 Task: Add "Software Engineer" in the job title.
Action: Mouse moved to (450, 268)
Screenshot: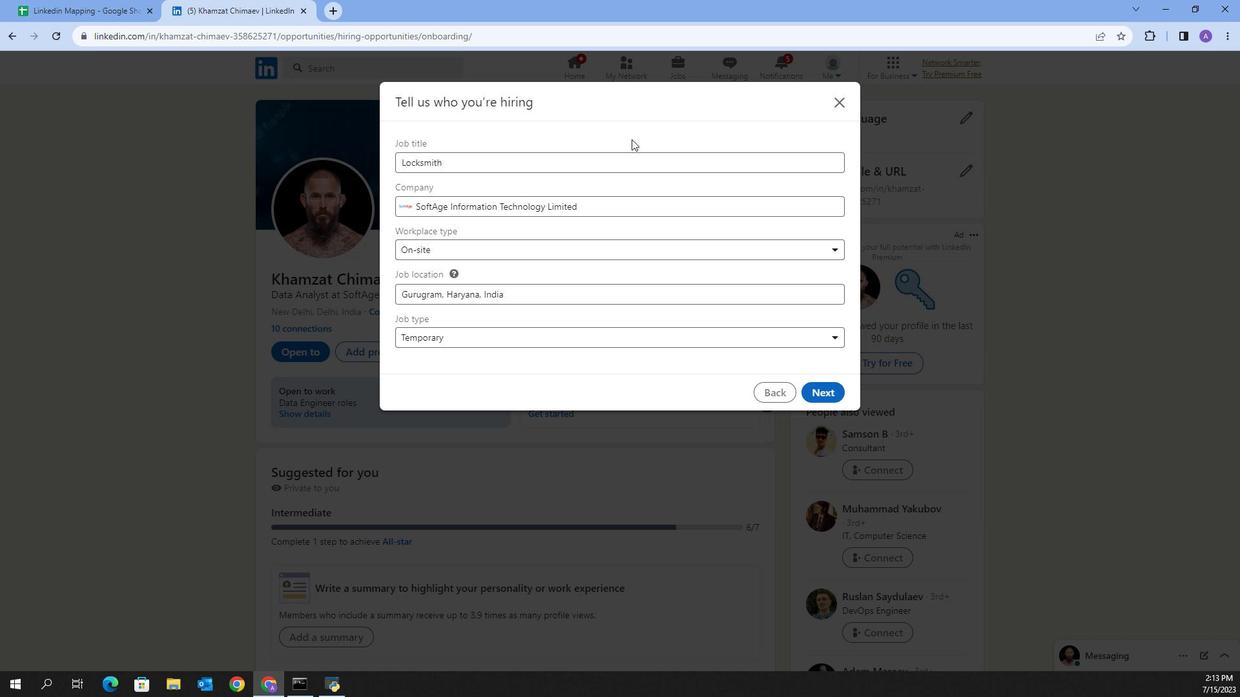 
Action: Mouse pressed left at (450, 268)
Screenshot: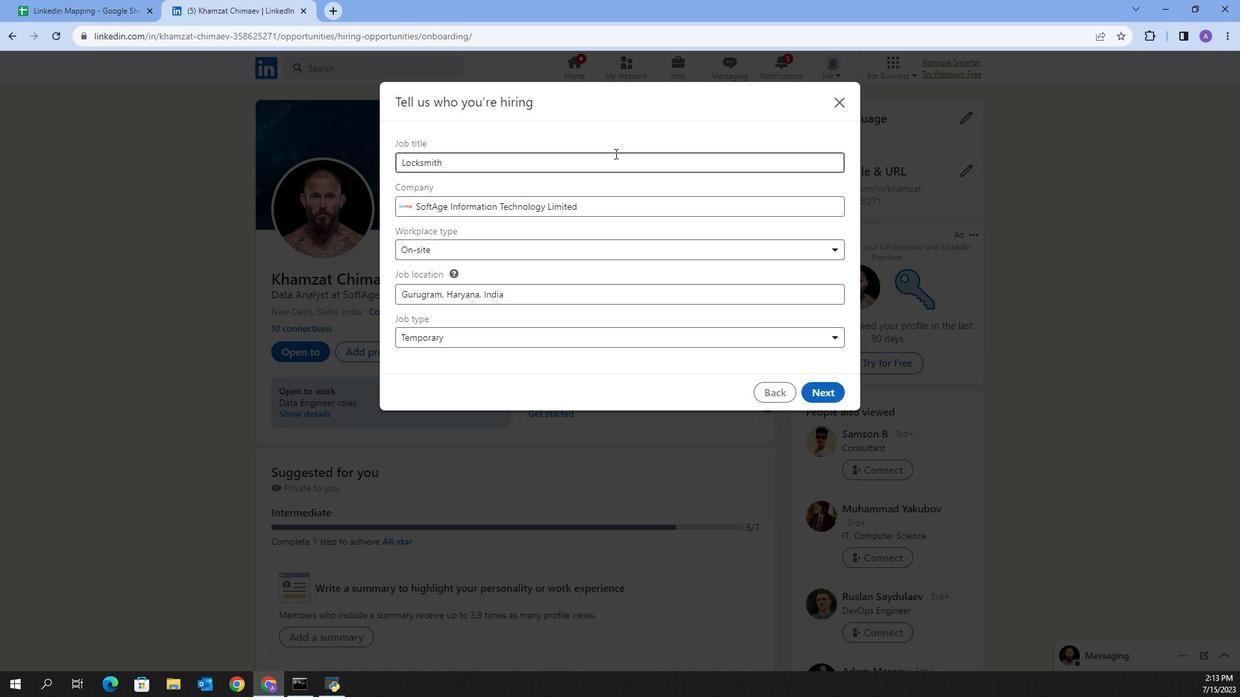 
Action: Key pressed ctrl+A<Key.shift>Software
Screenshot: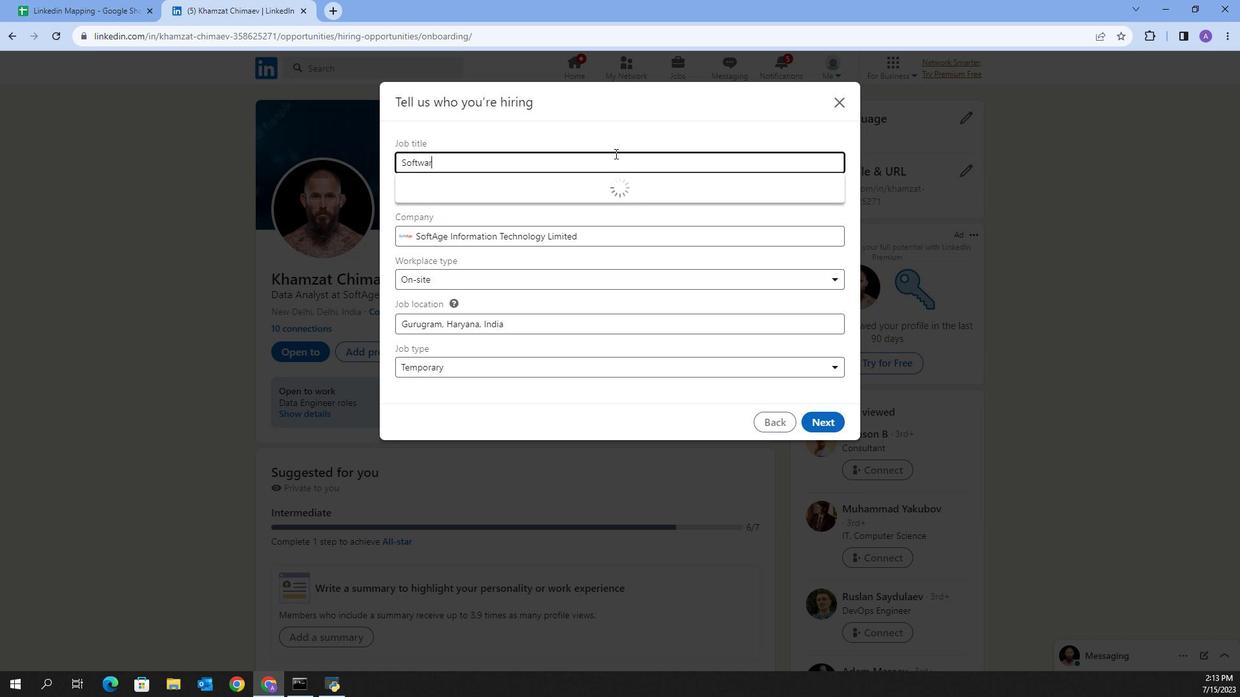 
Action: Mouse moved to (535, 178)
Screenshot: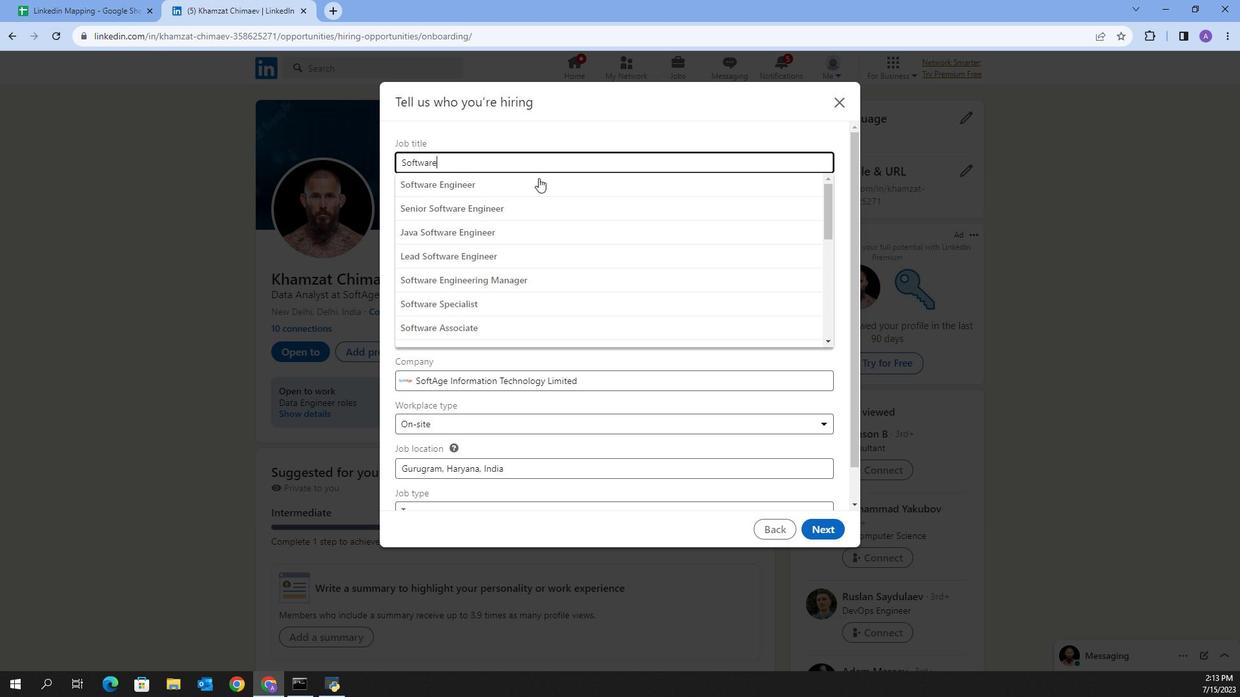 
Action: Mouse pressed left at (535, 178)
Screenshot: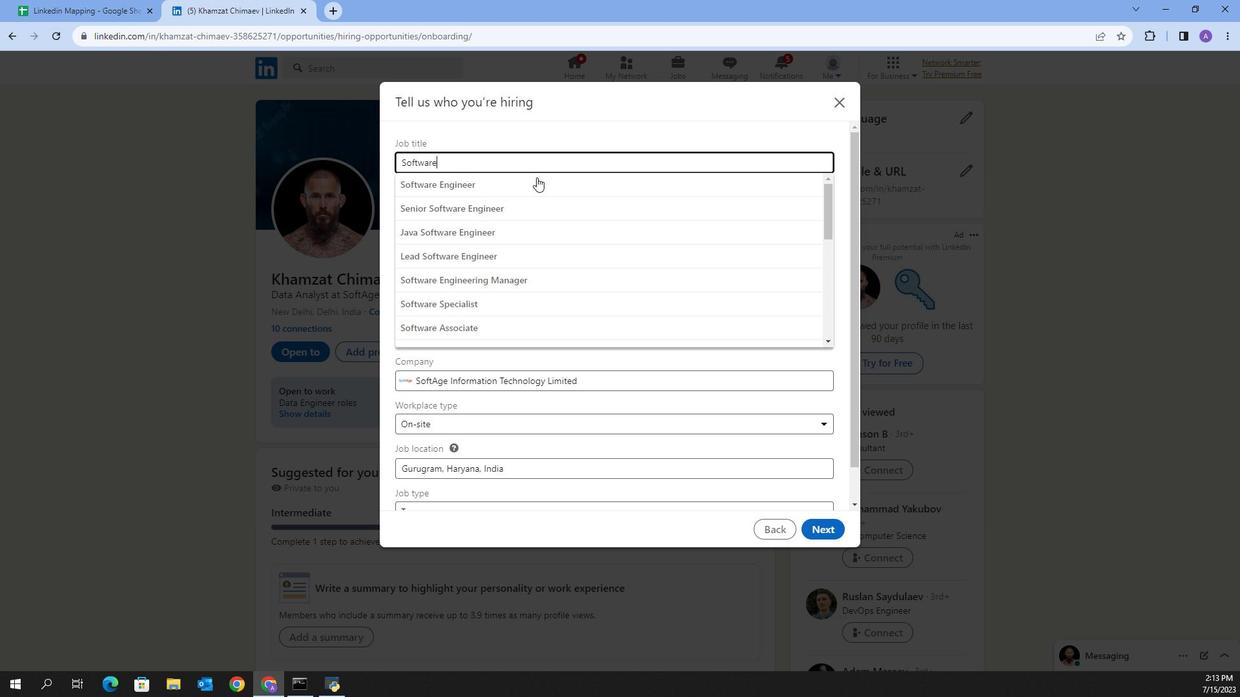 
Action: Mouse moved to (429, 98)
Screenshot: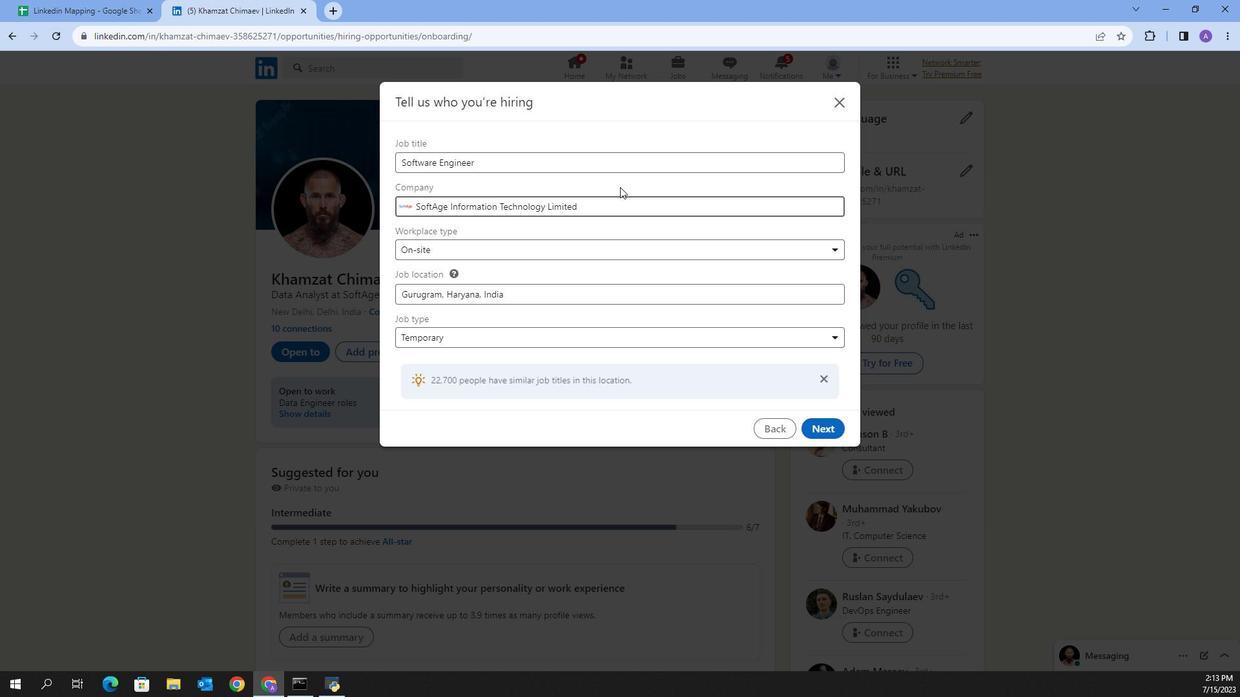 
